 Task: Create a due date automation trigger when advanced on, on the tuesday after a card is due add dates due this week at 11:00 AM.
Action: Mouse moved to (828, 261)
Screenshot: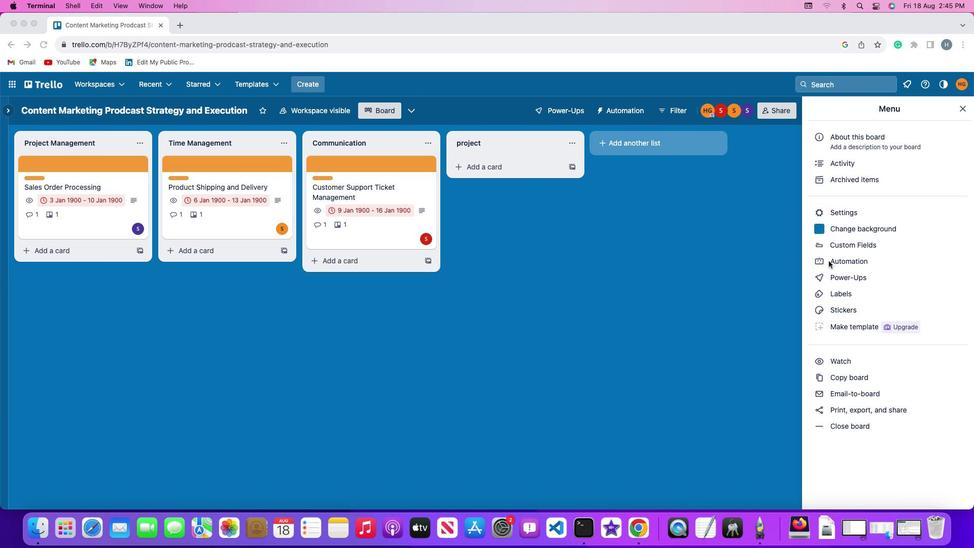 
Action: Mouse pressed left at (828, 261)
Screenshot: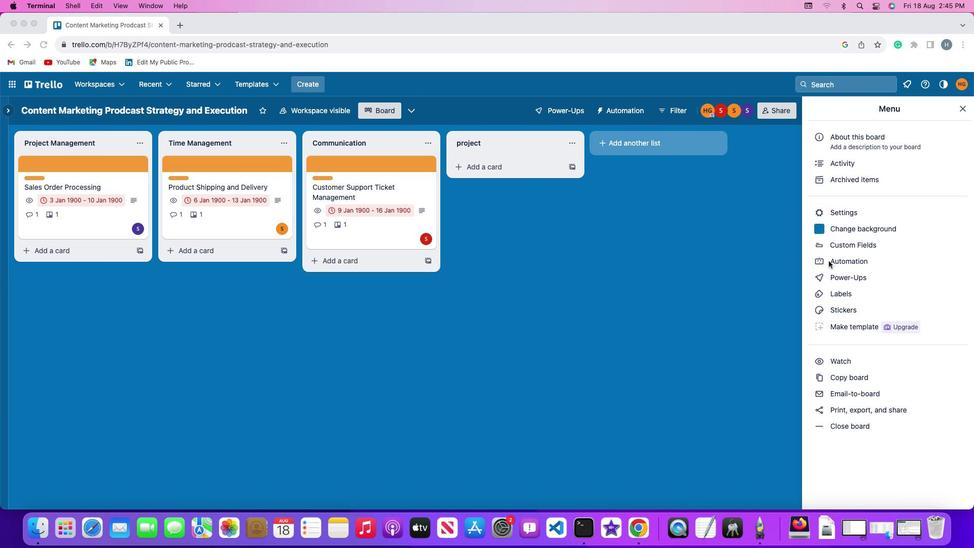 
Action: Mouse pressed left at (828, 261)
Screenshot: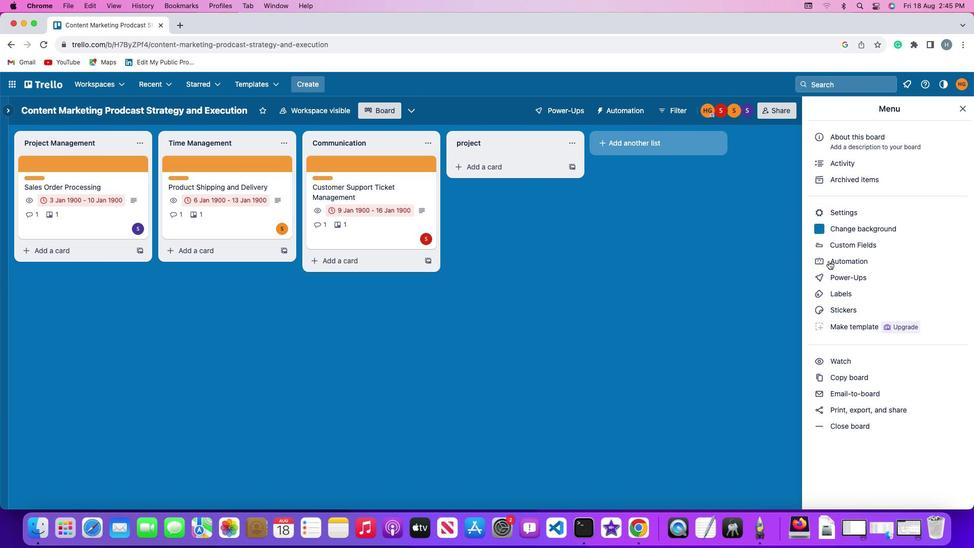 
Action: Mouse moved to (70, 241)
Screenshot: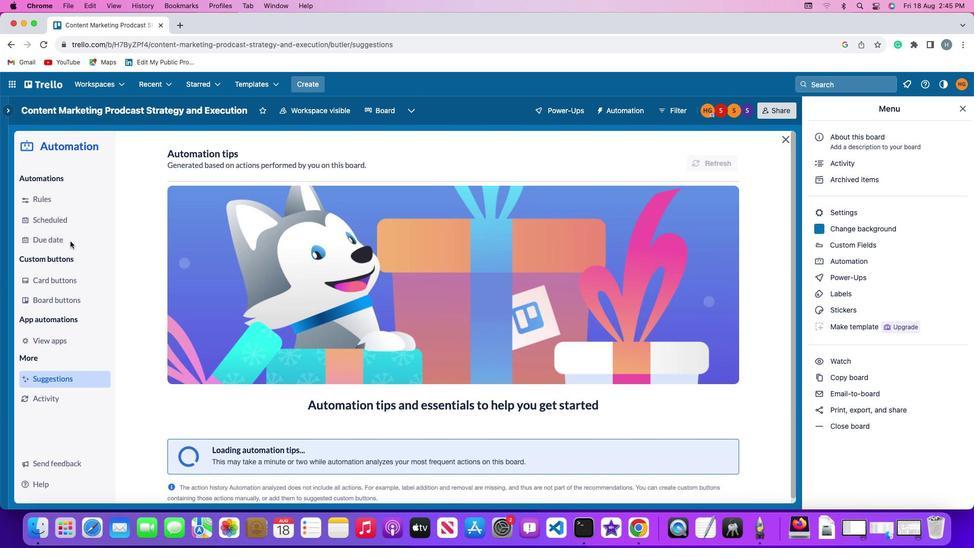 
Action: Mouse pressed left at (70, 241)
Screenshot: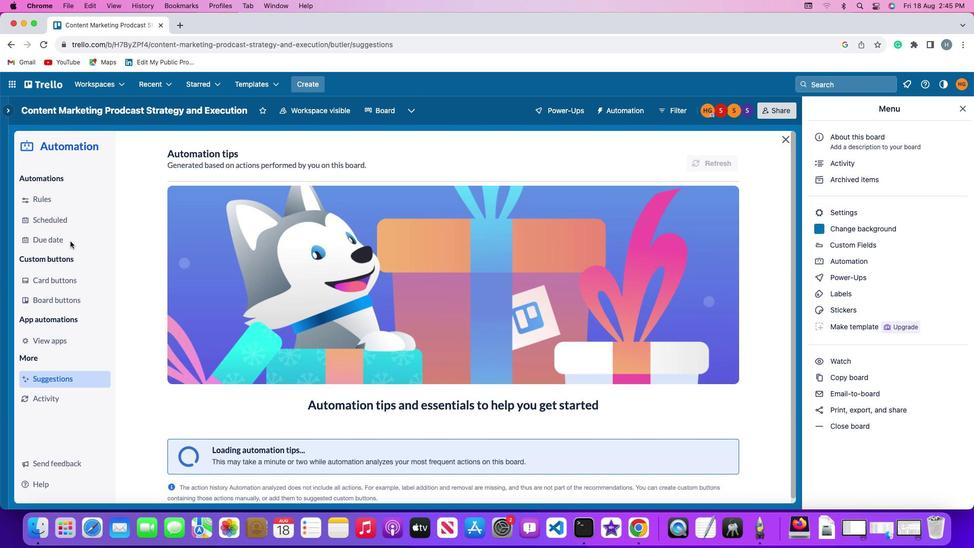 
Action: Mouse moved to (677, 156)
Screenshot: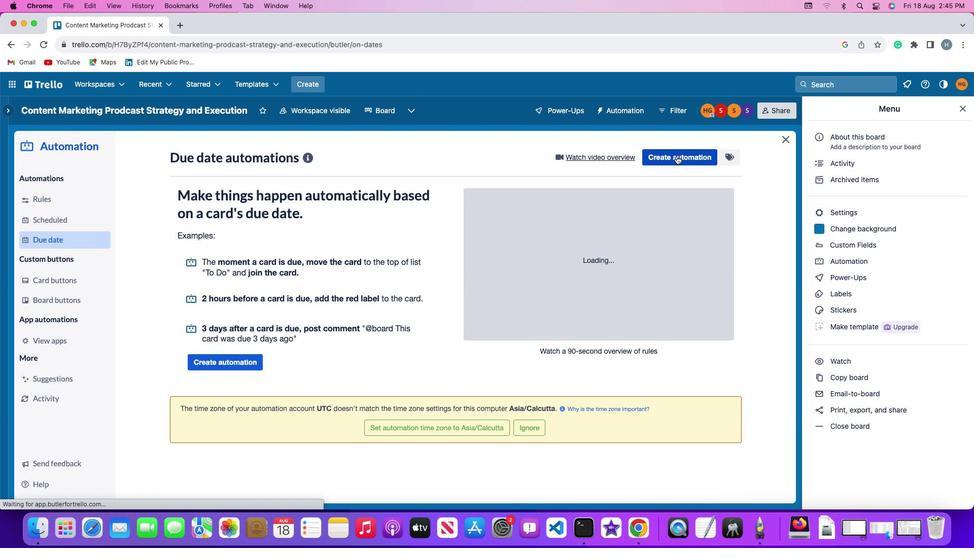 
Action: Mouse pressed left at (677, 156)
Screenshot: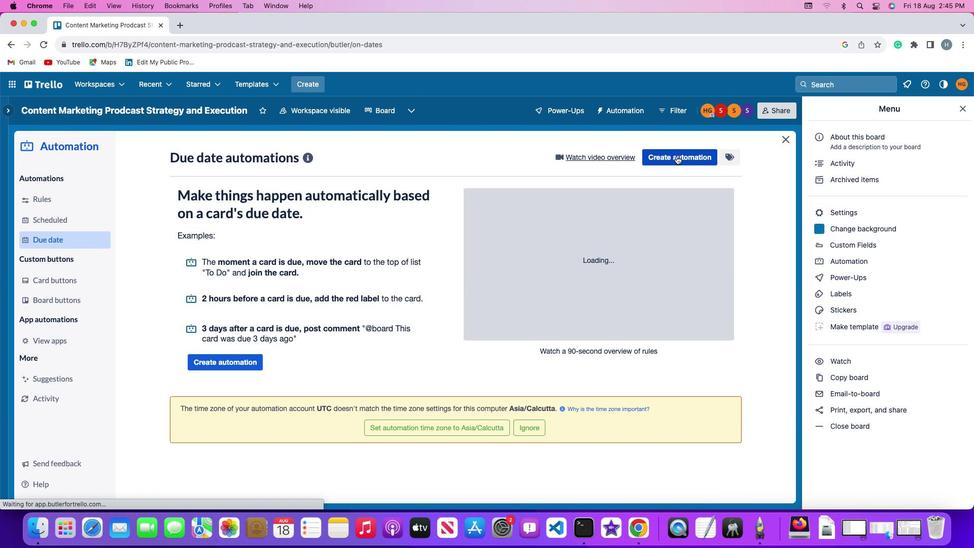 
Action: Mouse moved to (204, 254)
Screenshot: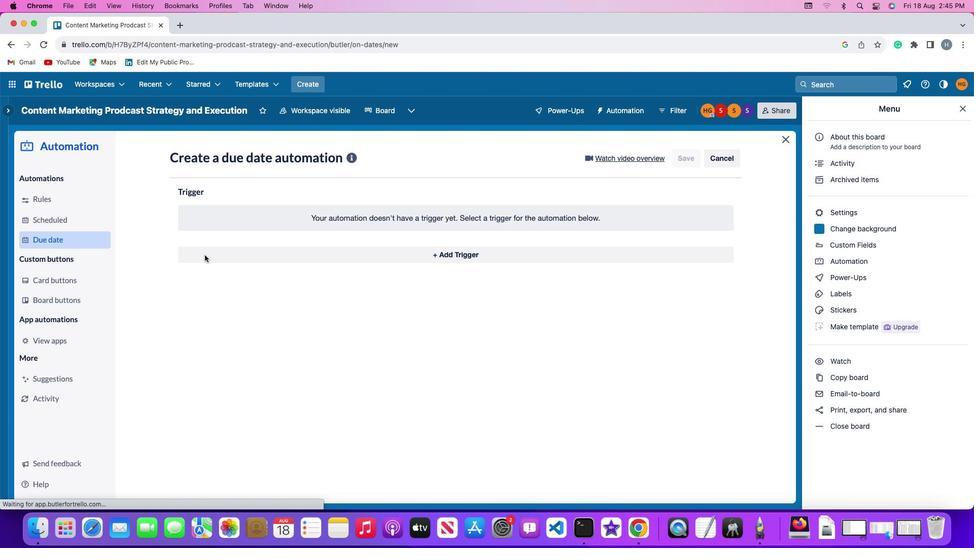 
Action: Mouse pressed left at (204, 254)
Screenshot: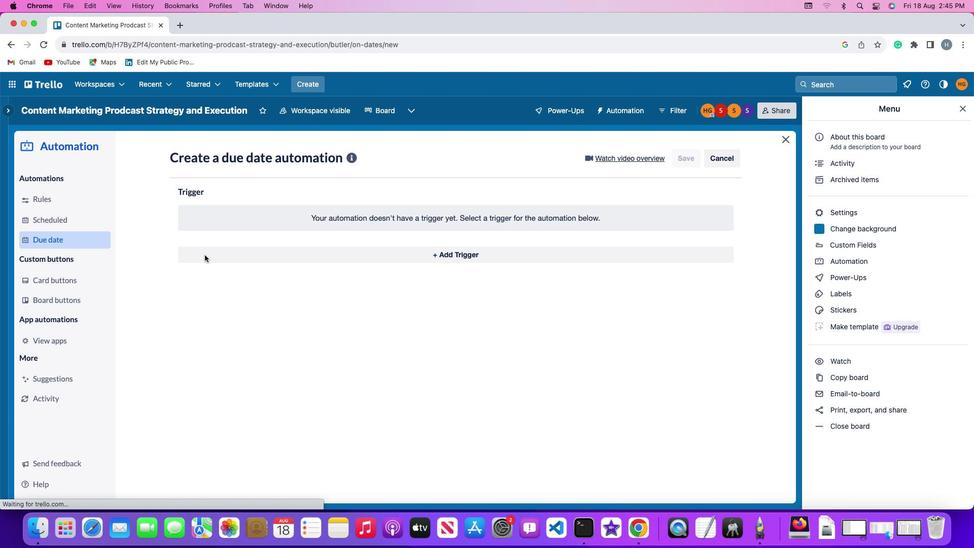 
Action: Mouse moved to (218, 439)
Screenshot: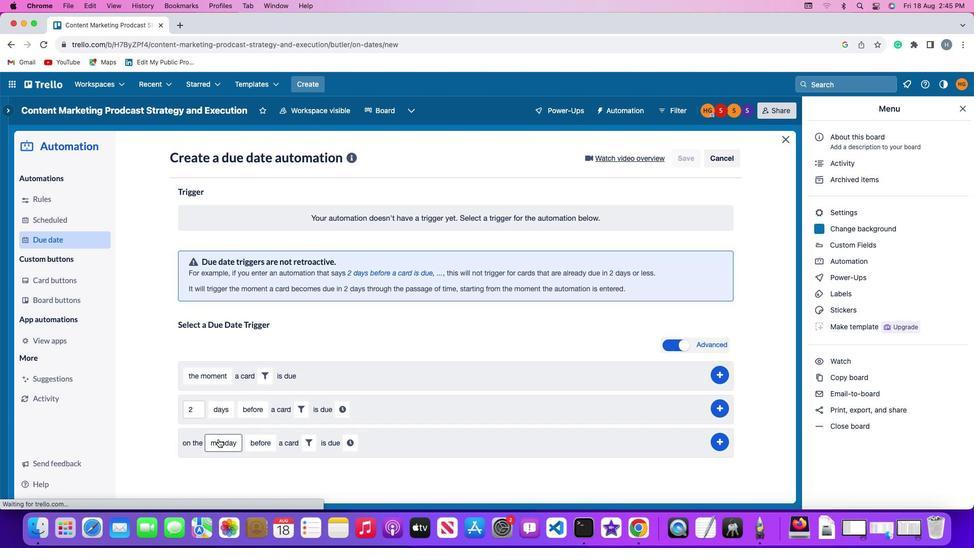 
Action: Mouse pressed left at (218, 439)
Screenshot: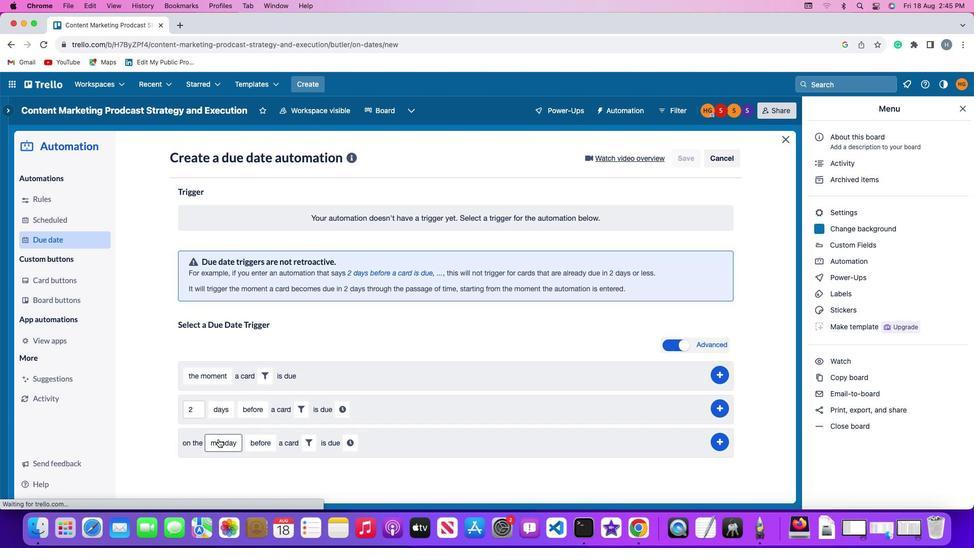 
Action: Mouse moved to (223, 318)
Screenshot: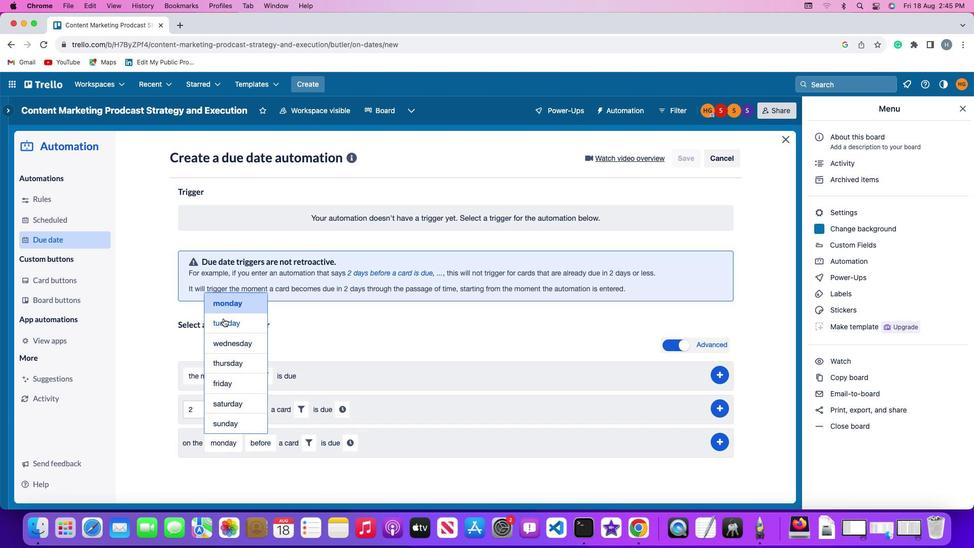 
Action: Mouse pressed left at (223, 318)
Screenshot: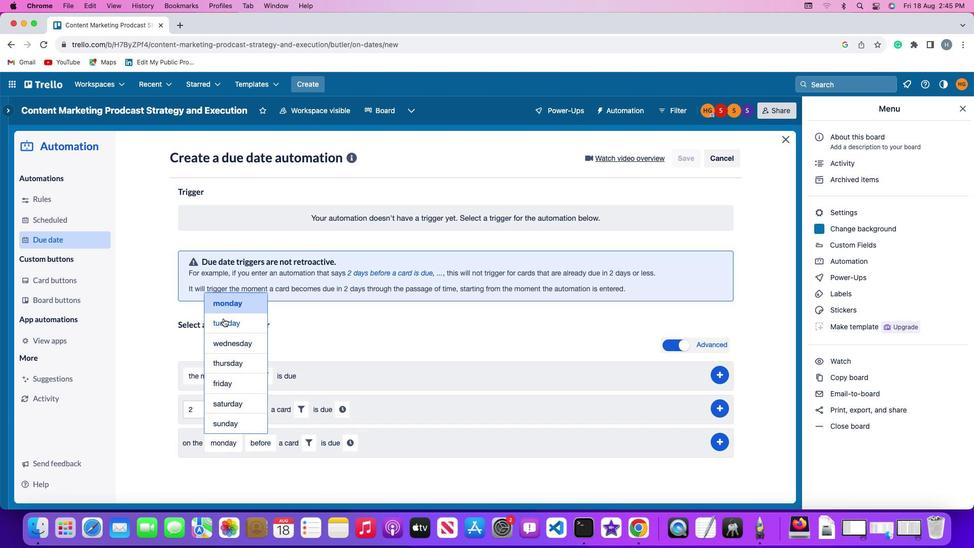 
Action: Mouse moved to (260, 444)
Screenshot: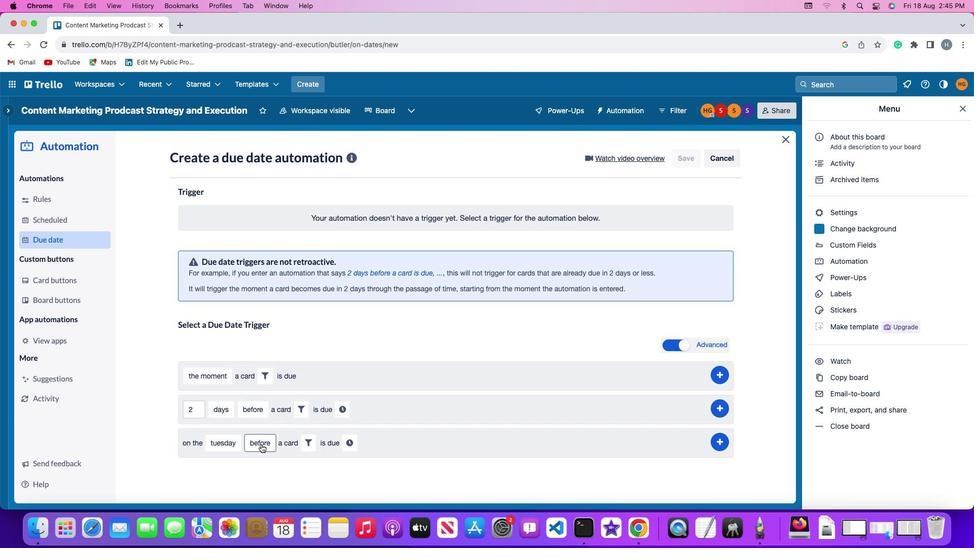 
Action: Mouse pressed left at (260, 444)
Screenshot: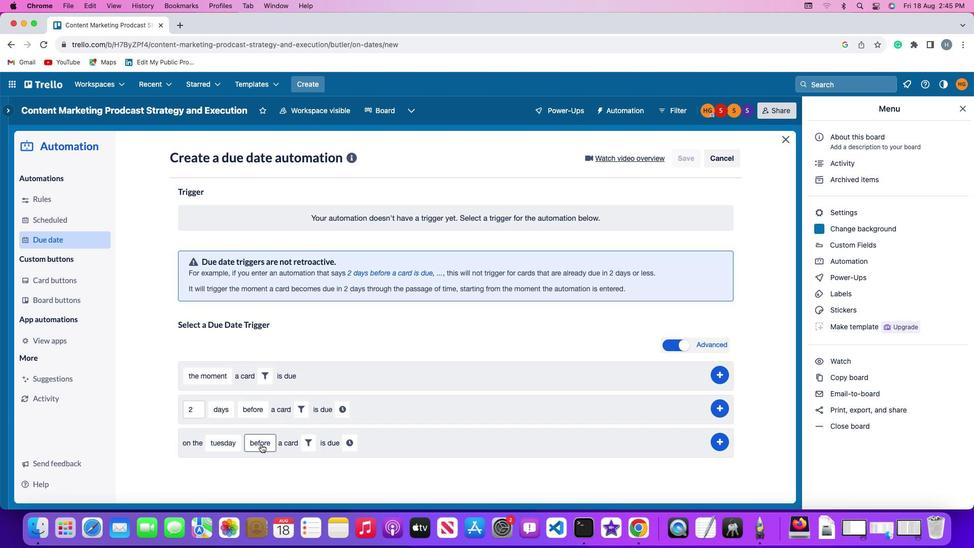 
Action: Mouse moved to (282, 379)
Screenshot: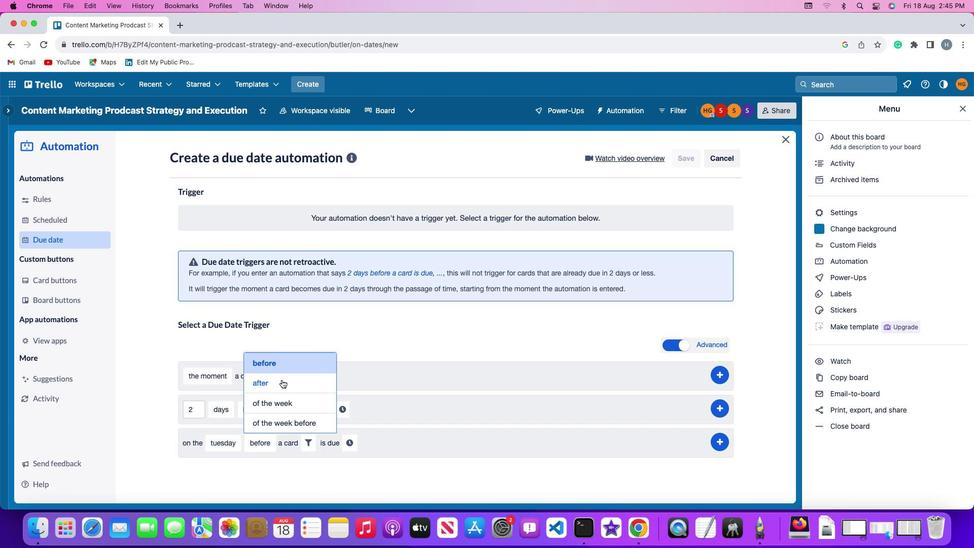 
Action: Mouse pressed left at (282, 379)
Screenshot: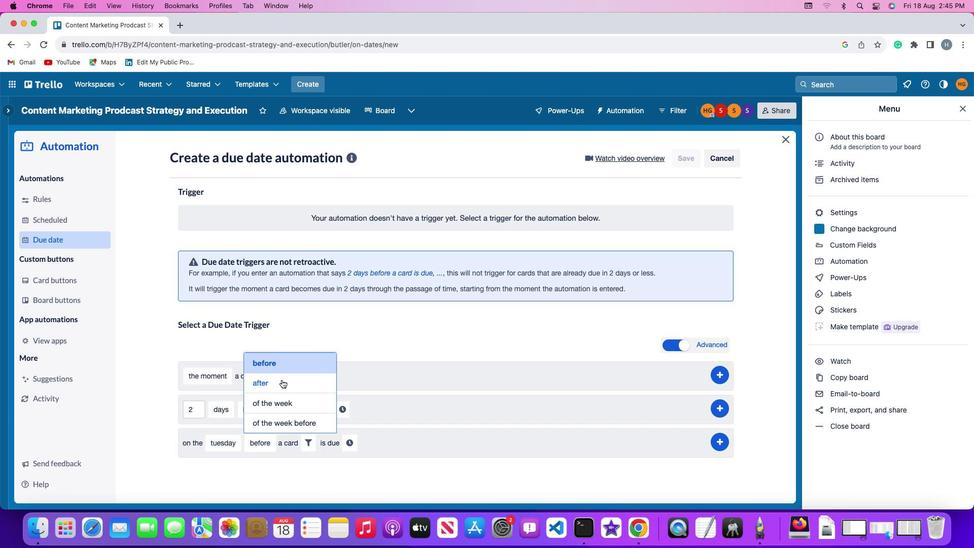 
Action: Mouse moved to (299, 435)
Screenshot: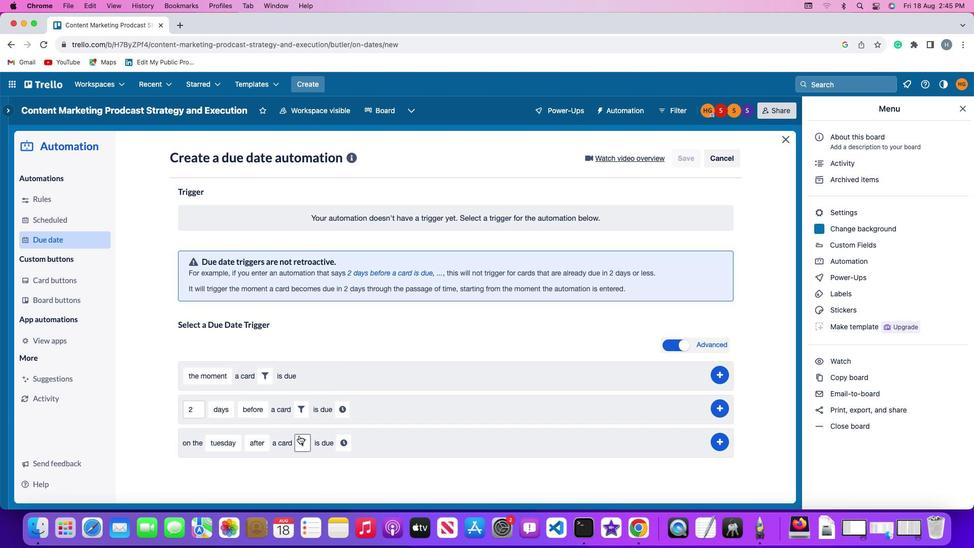 
Action: Mouse pressed left at (299, 435)
Screenshot: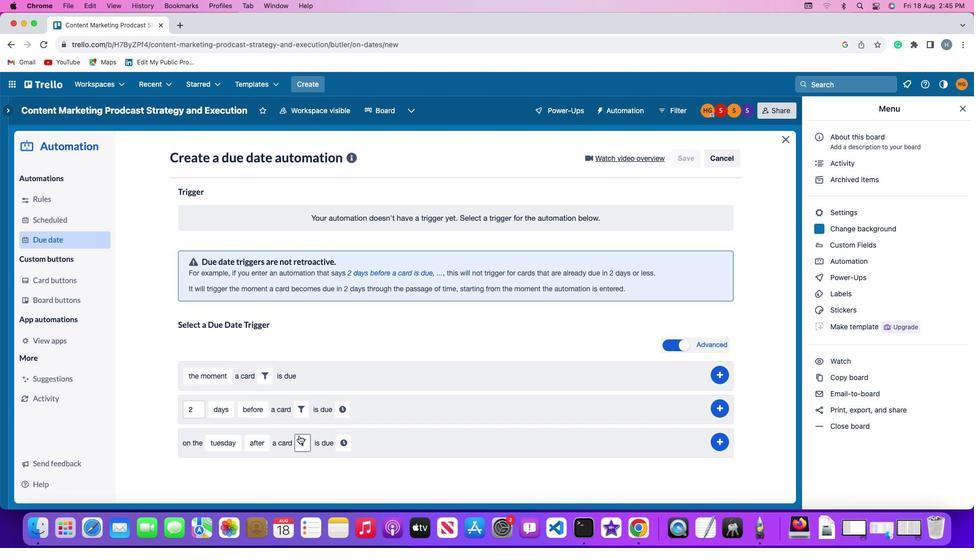 
Action: Mouse moved to (361, 479)
Screenshot: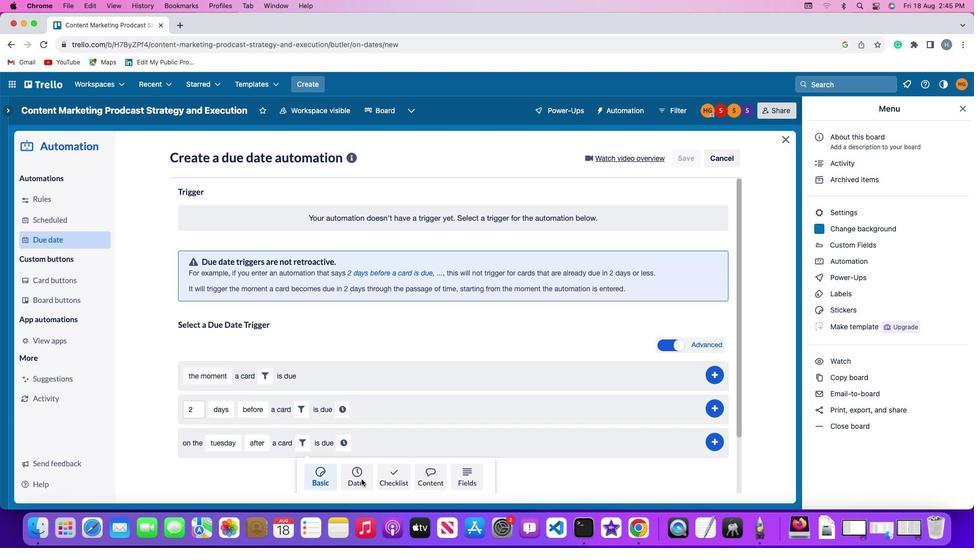
Action: Mouse pressed left at (361, 479)
Screenshot: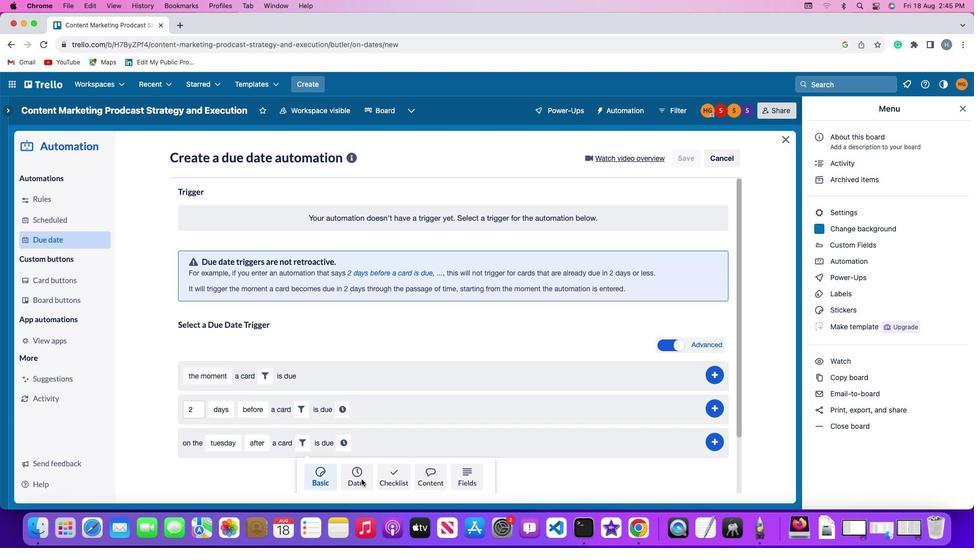 
Action: Mouse moved to (253, 469)
Screenshot: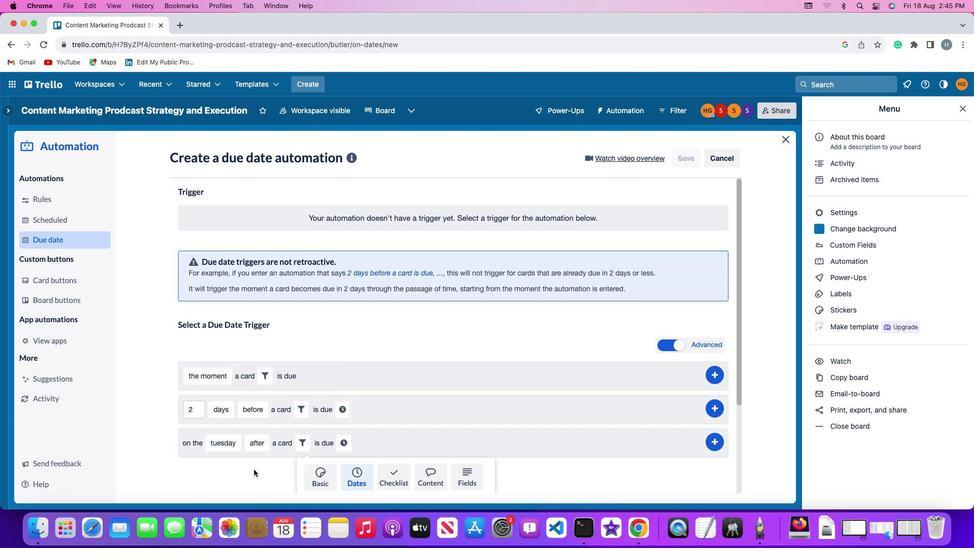 
Action: Mouse scrolled (253, 469) with delta (0, 0)
Screenshot: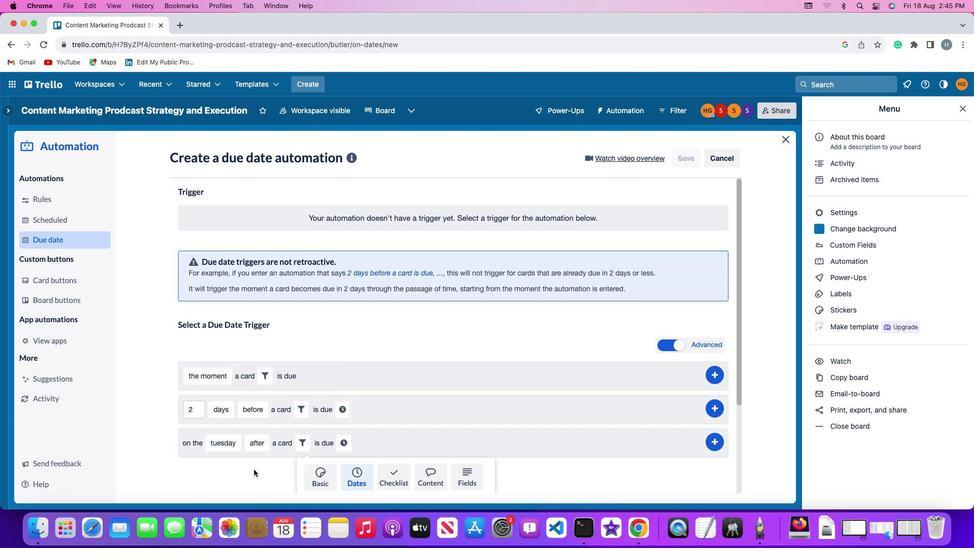 
Action: Mouse scrolled (253, 469) with delta (0, 0)
Screenshot: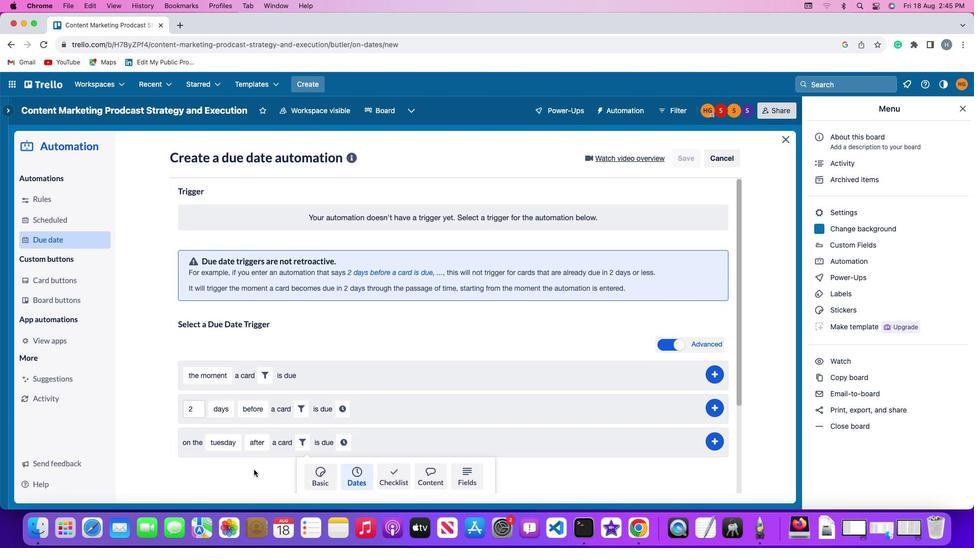 
Action: Mouse scrolled (253, 469) with delta (0, -1)
Screenshot: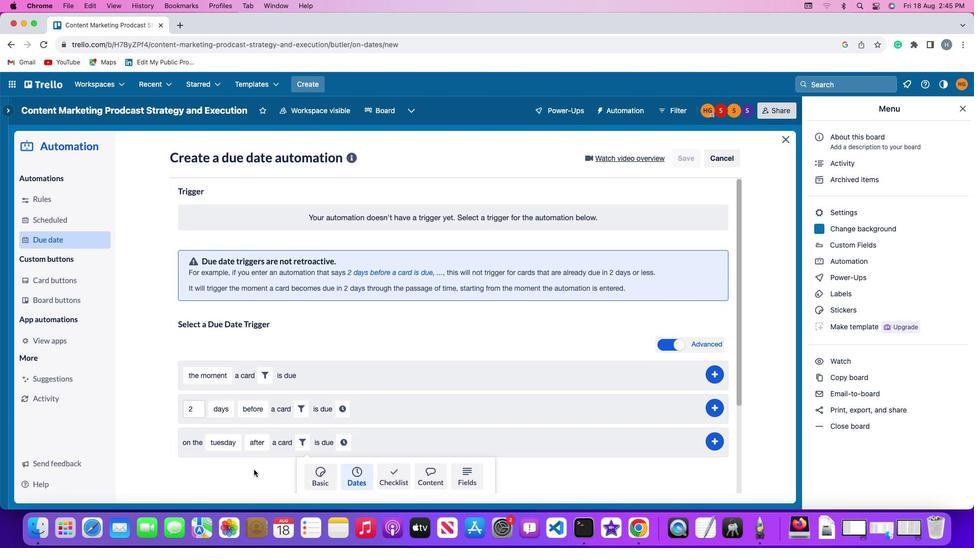
Action: Mouse scrolled (253, 469) with delta (0, -2)
Screenshot: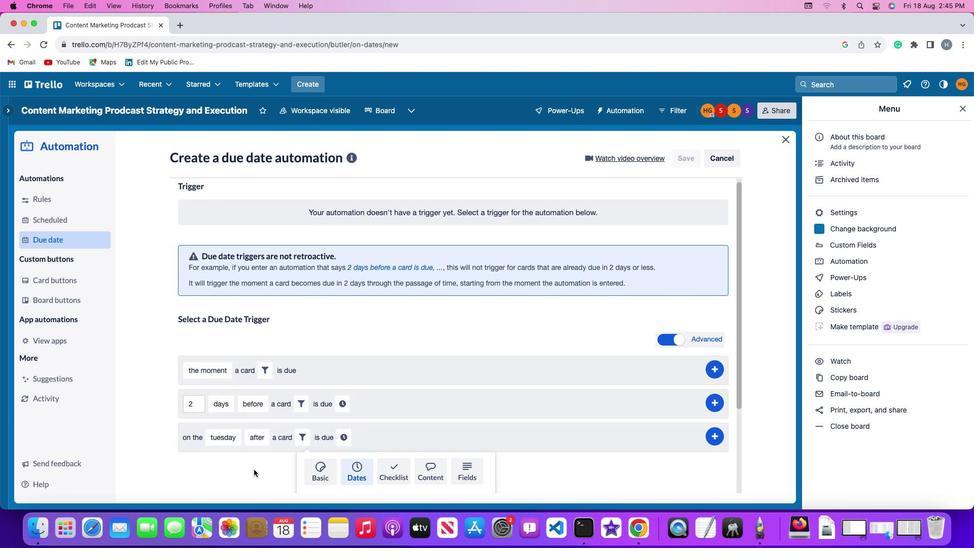 
Action: Mouse scrolled (253, 469) with delta (0, -3)
Screenshot: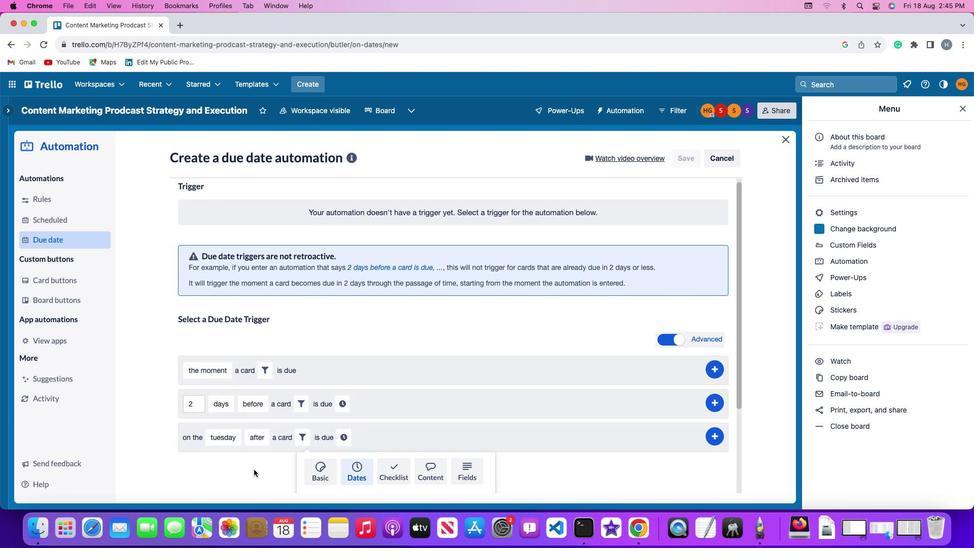 
Action: Mouse scrolled (253, 469) with delta (0, 0)
Screenshot: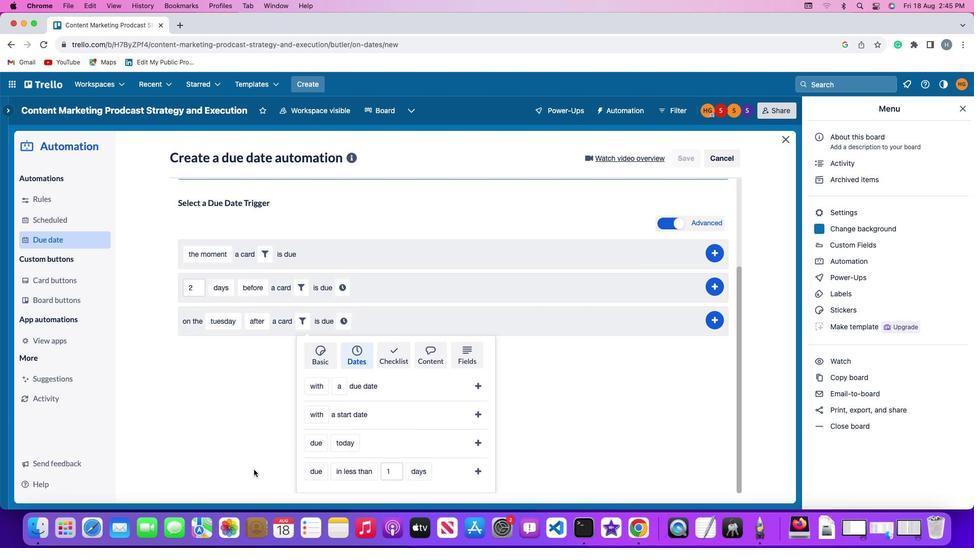 
Action: Mouse scrolled (253, 469) with delta (0, 0)
Screenshot: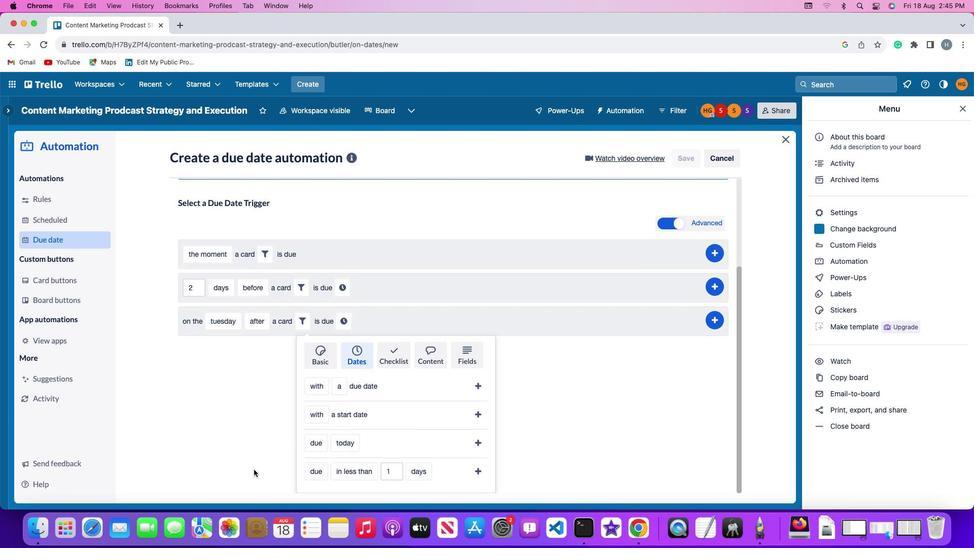 
Action: Mouse scrolled (253, 469) with delta (0, -1)
Screenshot: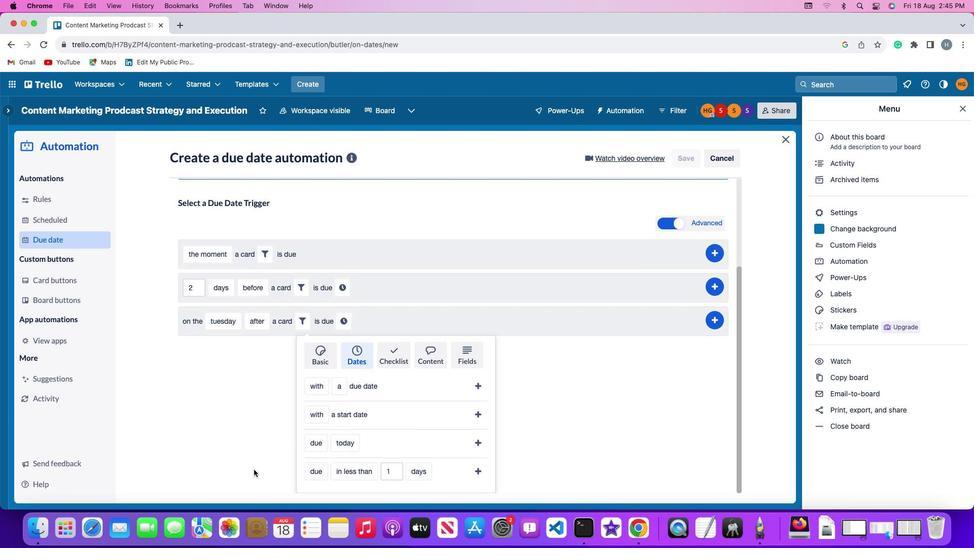 
Action: Mouse scrolled (253, 469) with delta (0, -2)
Screenshot: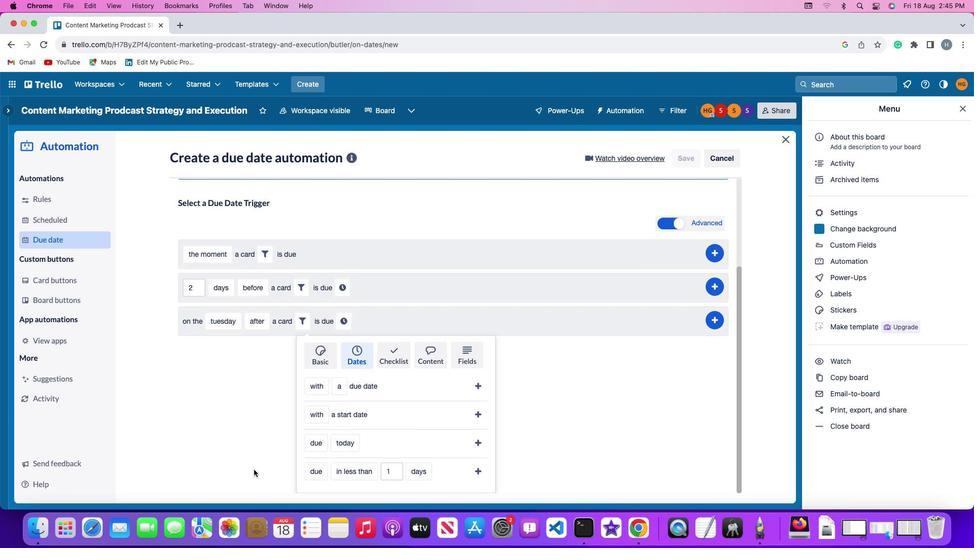 
Action: Mouse moved to (316, 440)
Screenshot: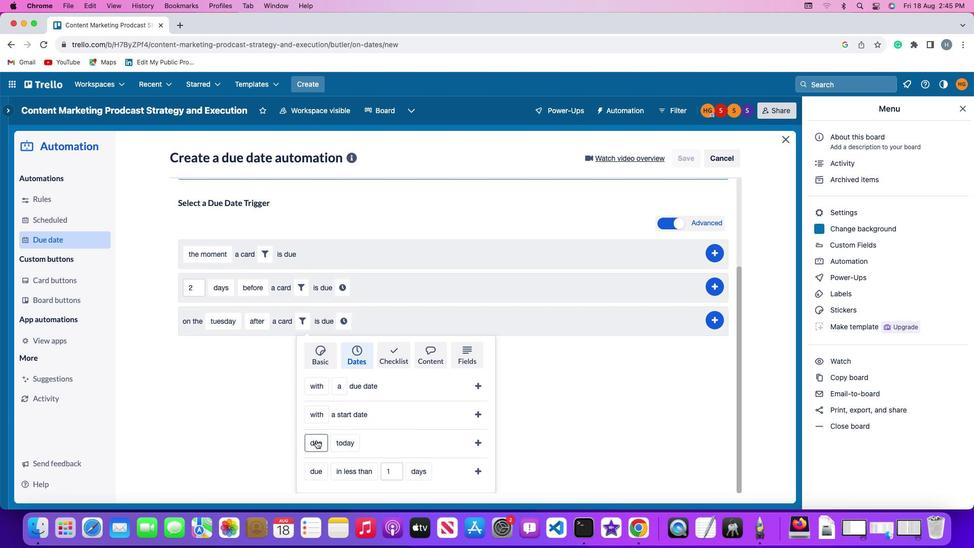 
Action: Mouse pressed left at (316, 440)
Screenshot: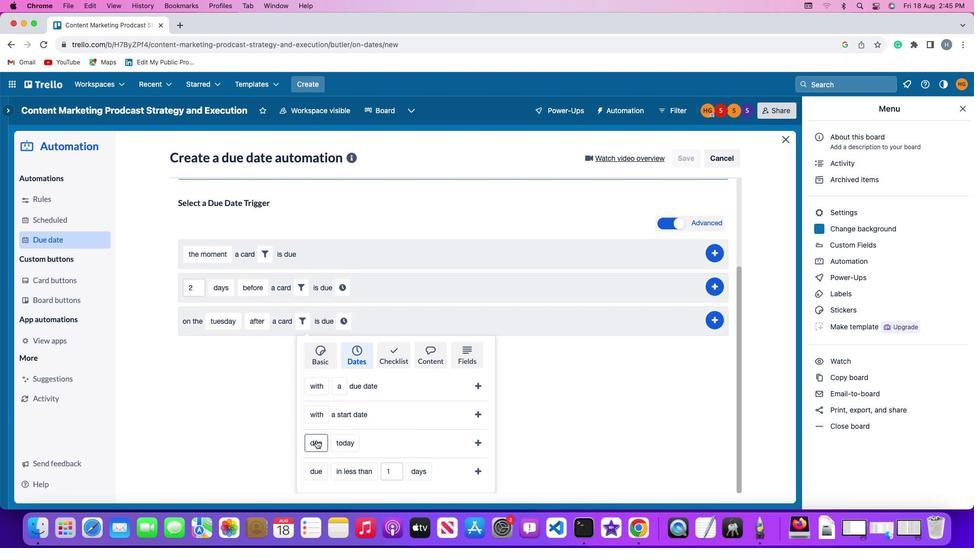 
Action: Mouse moved to (335, 366)
Screenshot: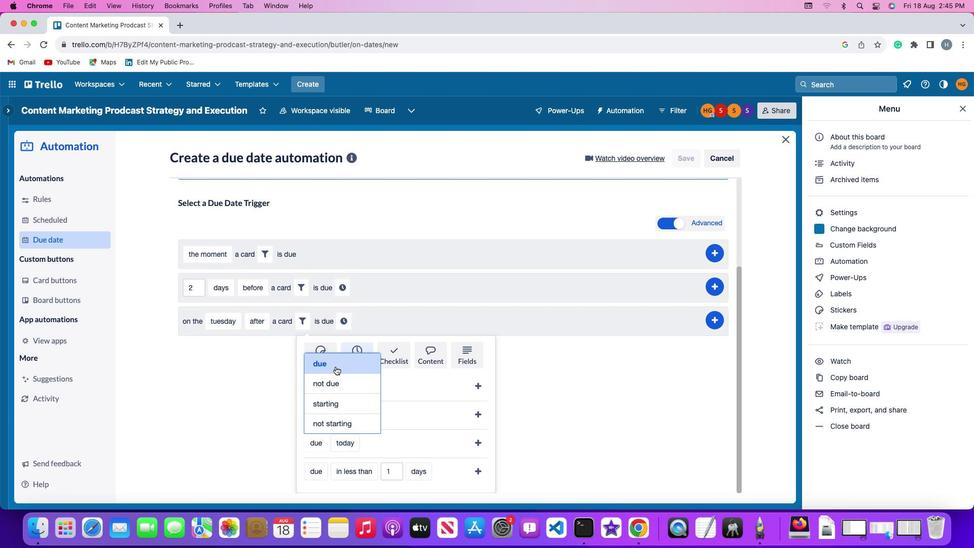
Action: Mouse pressed left at (335, 366)
Screenshot: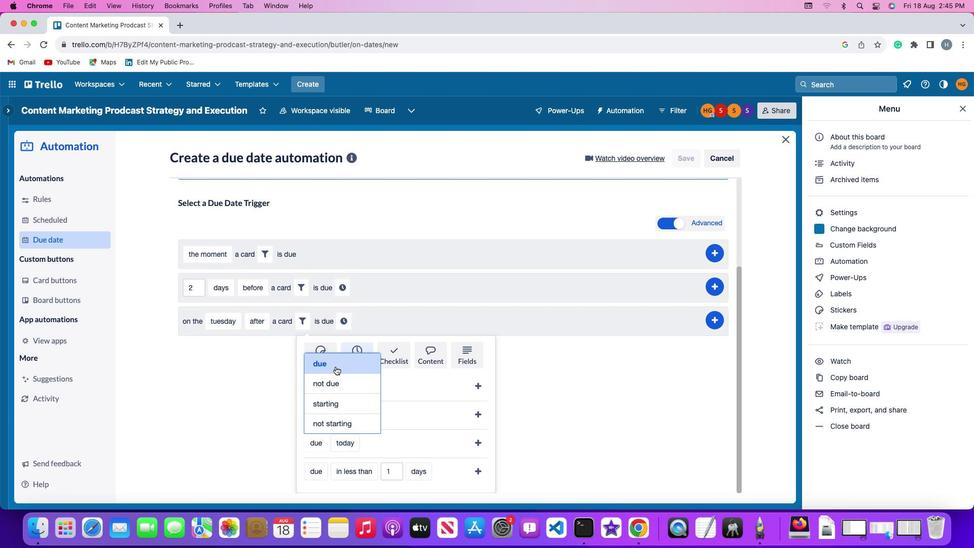
Action: Mouse moved to (338, 444)
Screenshot: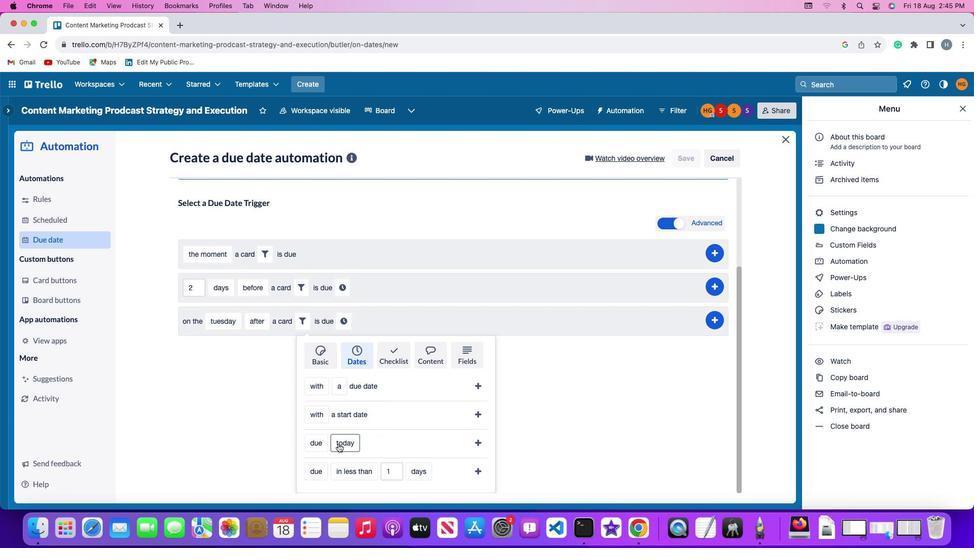 
Action: Mouse pressed left at (338, 444)
Screenshot: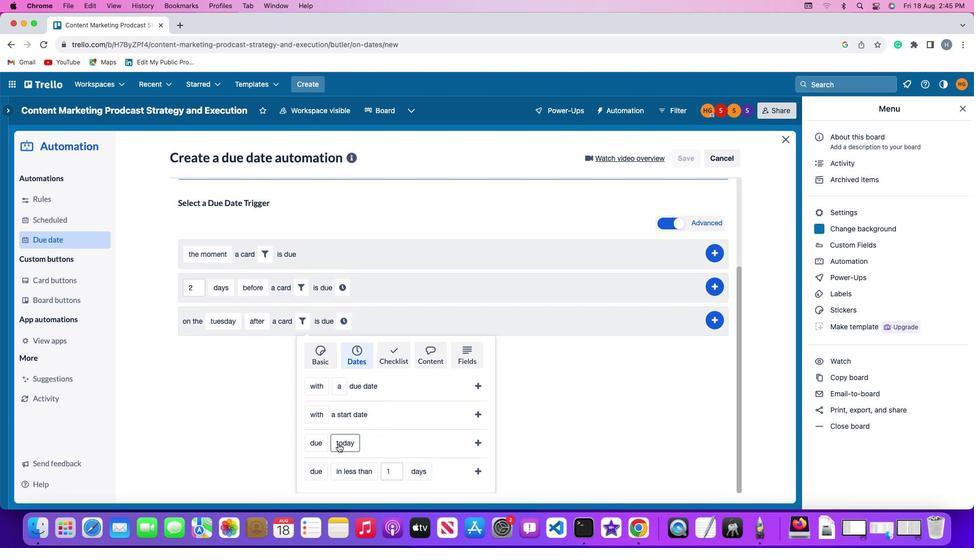 
Action: Mouse moved to (363, 364)
Screenshot: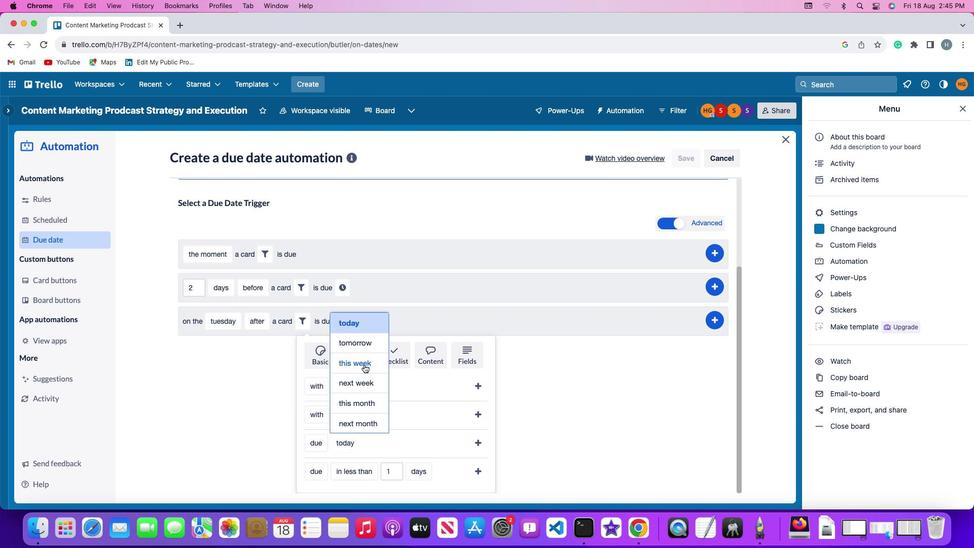 
Action: Mouse pressed left at (363, 364)
Screenshot: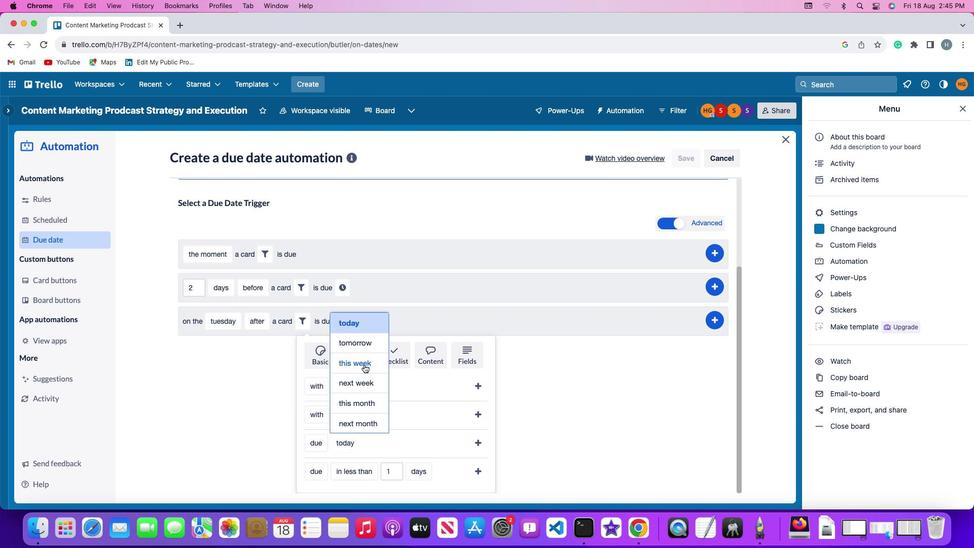 
Action: Mouse moved to (478, 442)
Screenshot: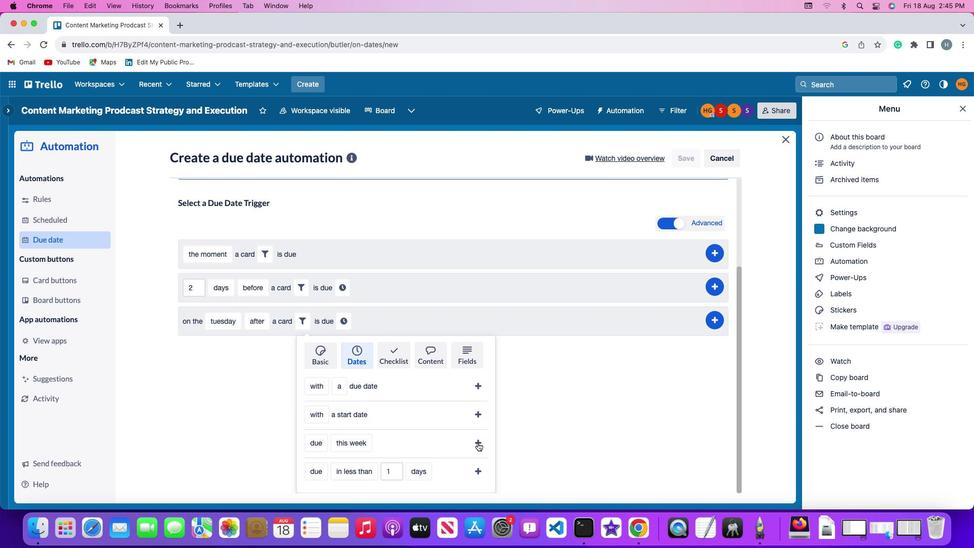 
Action: Mouse pressed left at (478, 442)
Screenshot: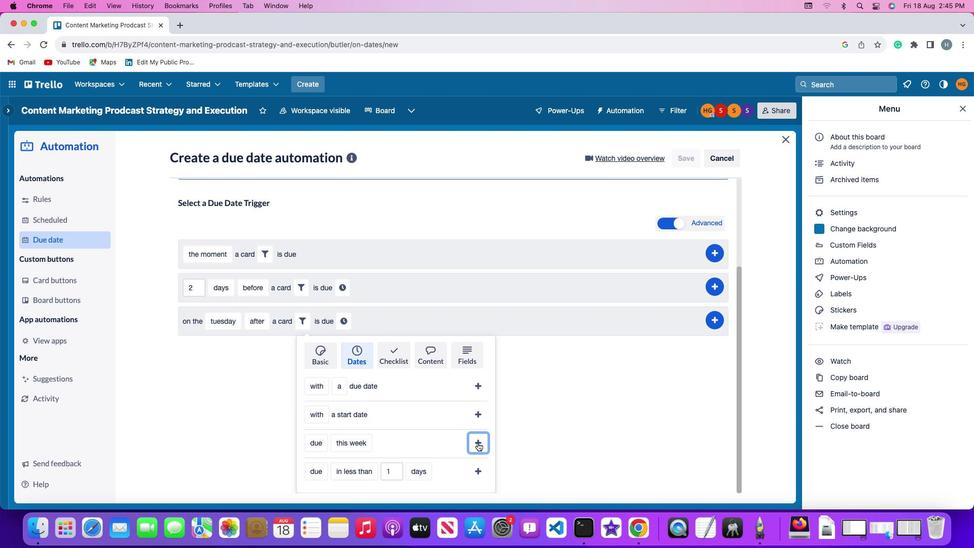 
Action: Mouse moved to (417, 441)
Screenshot: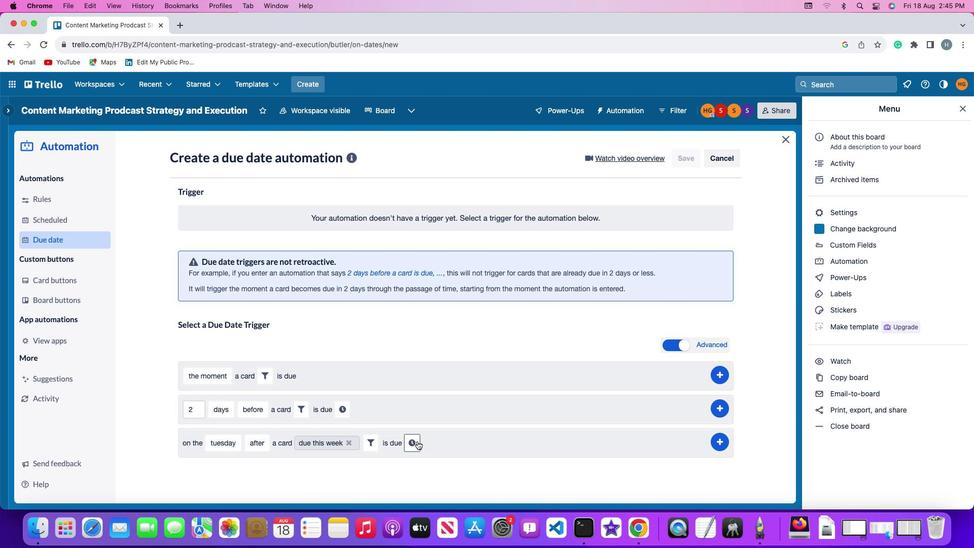 
Action: Mouse pressed left at (417, 441)
Screenshot: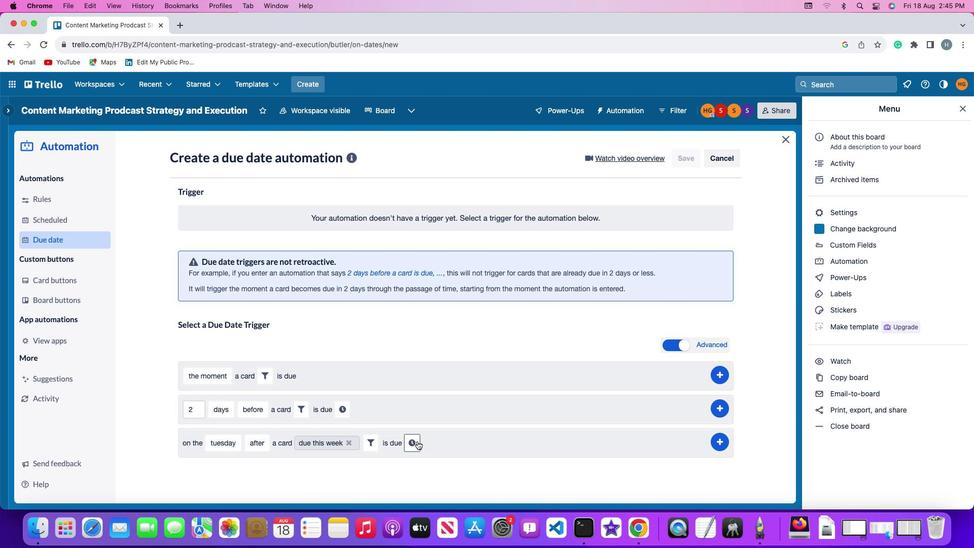 
Action: Mouse moved to (433, 443)
Screenshot: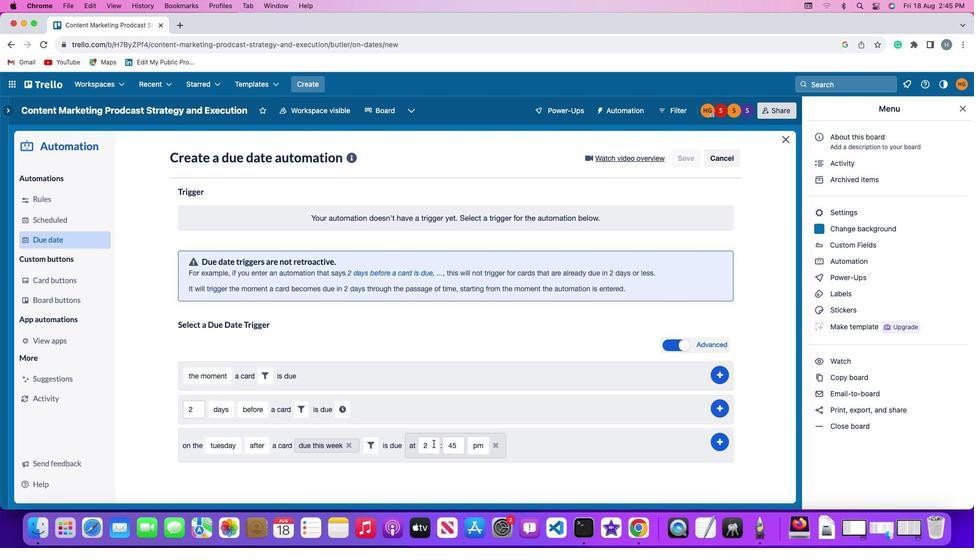 
Action: Mouse pressed left at (433, 443)
Screenshot: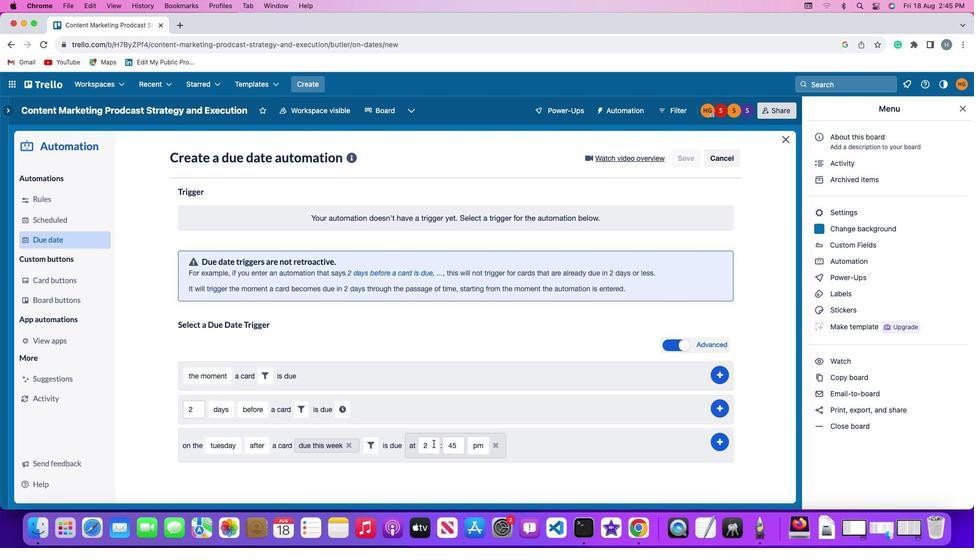 
Action: Key pressed Key.backspace'1''1'
Screenshot: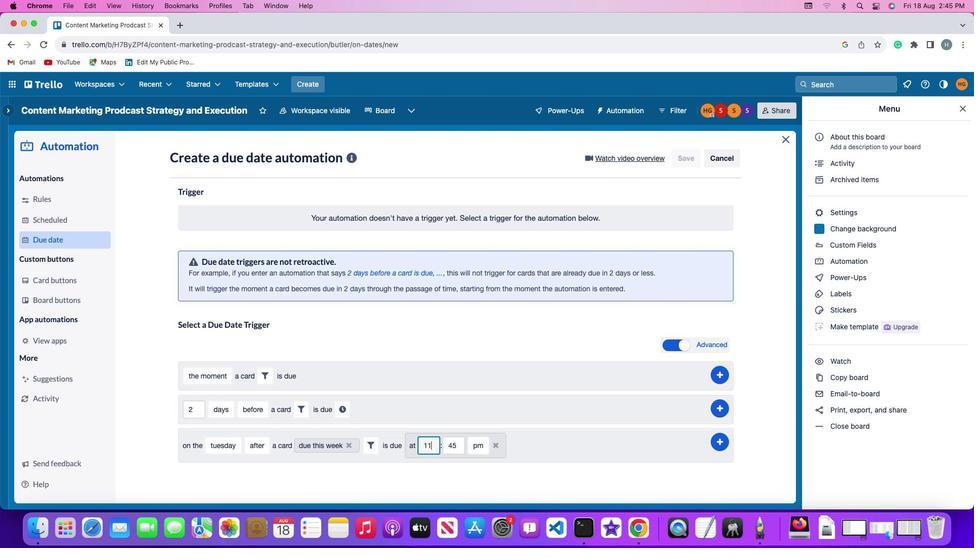 
Action: Mouse moved to (462, 444)
Screenshot: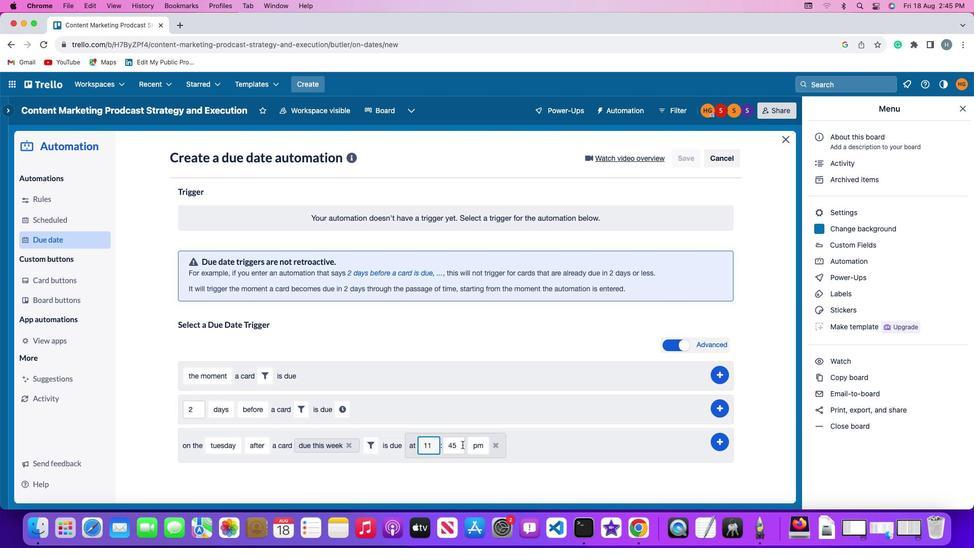 
Action: Mouse pressed left at (462, 444)
Screenshot: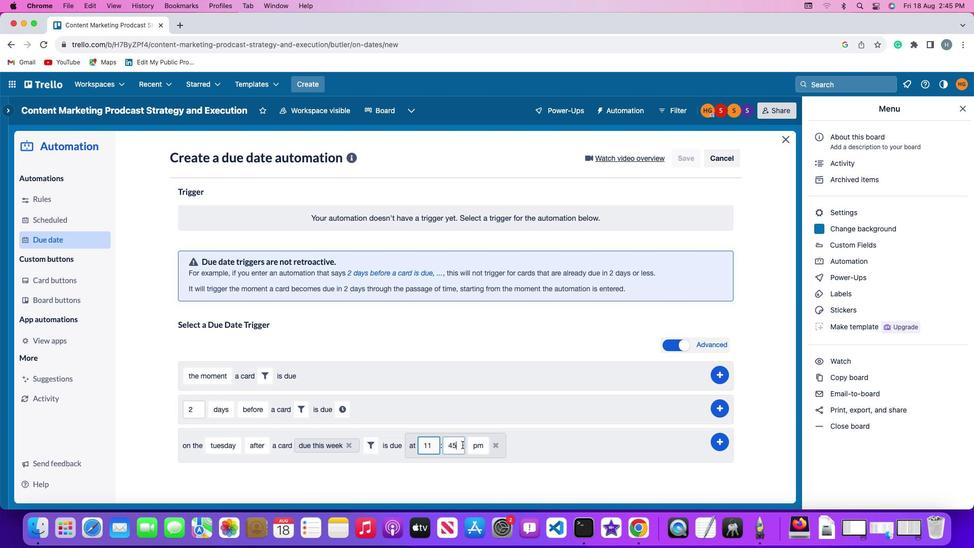 
Action: Mouse moved to (462, 444)
Screenshot: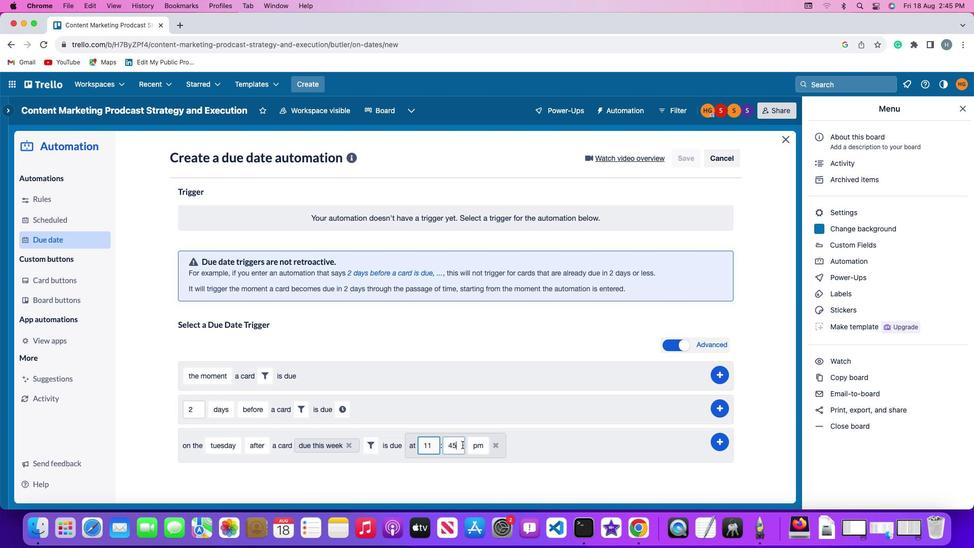 
Action: Key pressed Key.backspaceKey.backspace'0''0'
Screenshot: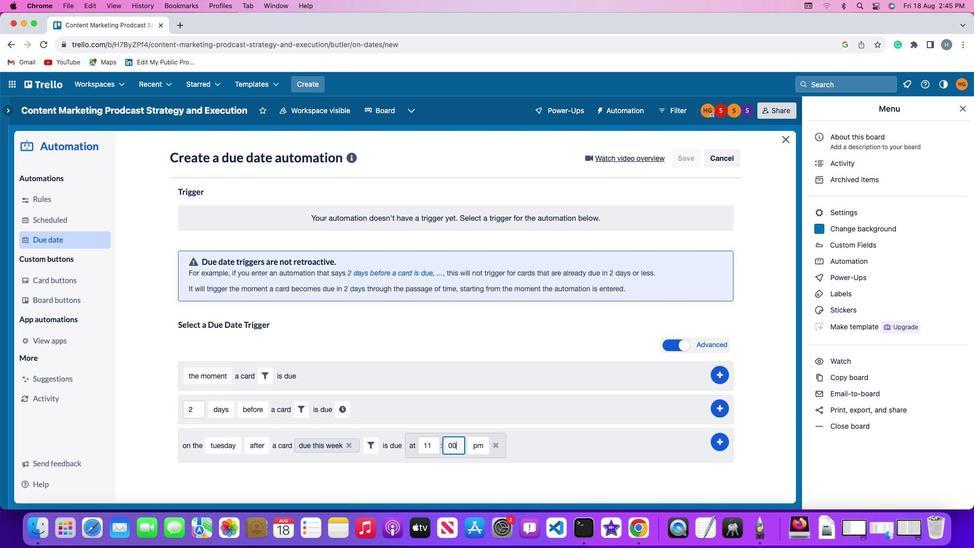
Action: Mouse moved to (478, 444)
Screenshot: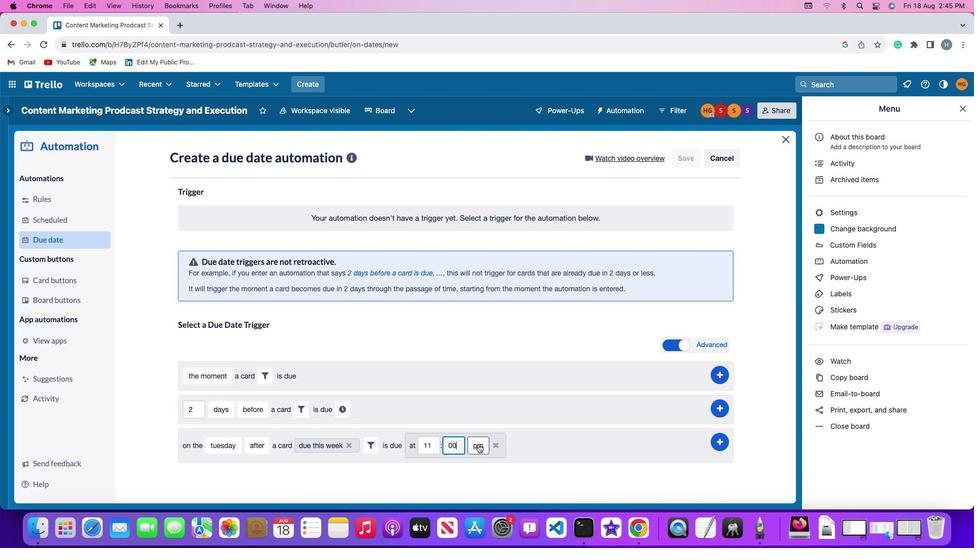 
Action: Mouse pressed left at (478, 444)
Screenshot: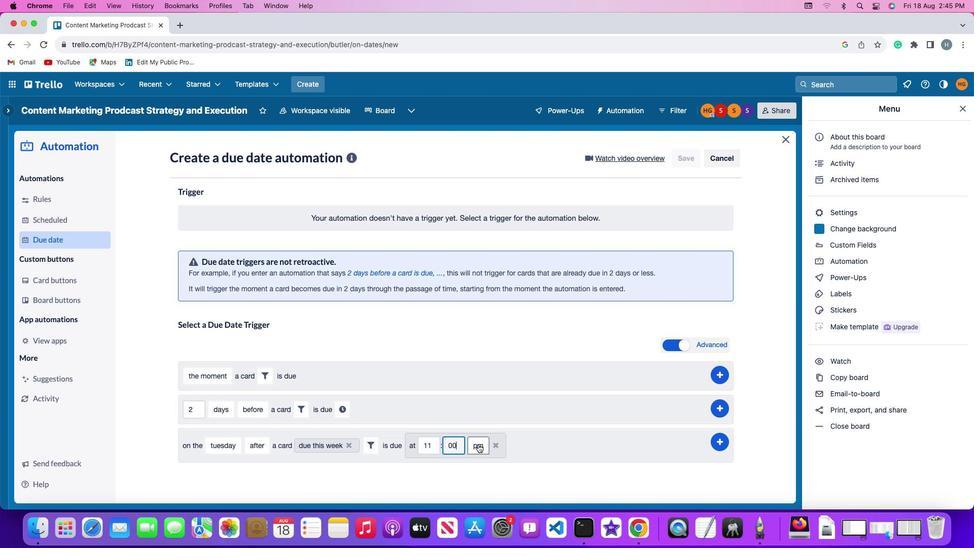 
Action: Mouse moved to (480, 464)
Screenshot: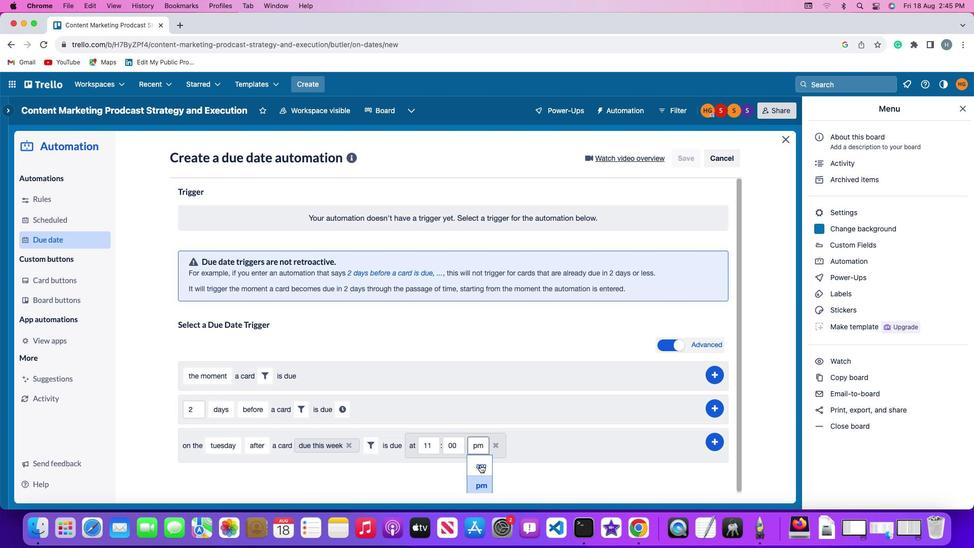 
Action: Mouse pressed left at (480, 464)
Screenshot: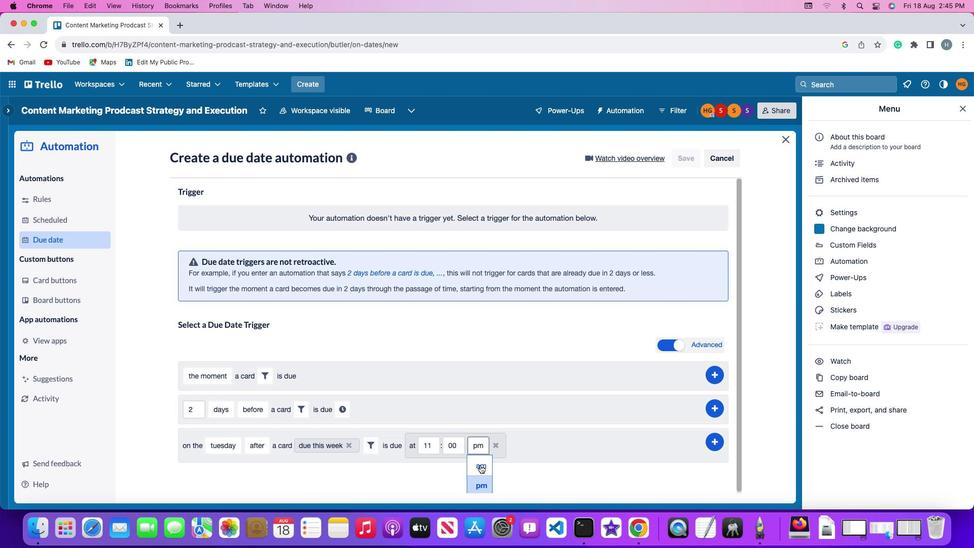 
Action: Mouse moved to (722, 439)
Screenshot: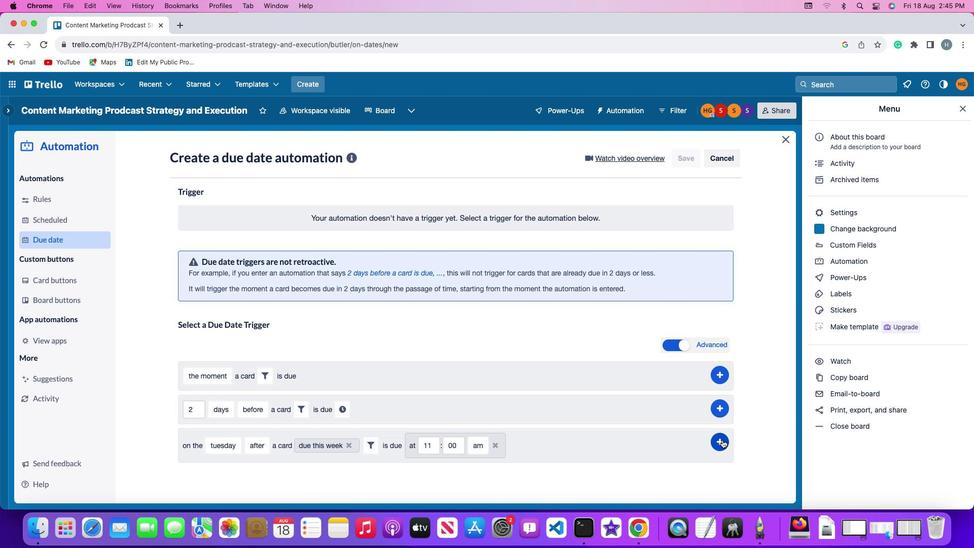 
Action: Mouse pressed left at (722, 439)
Screenshot: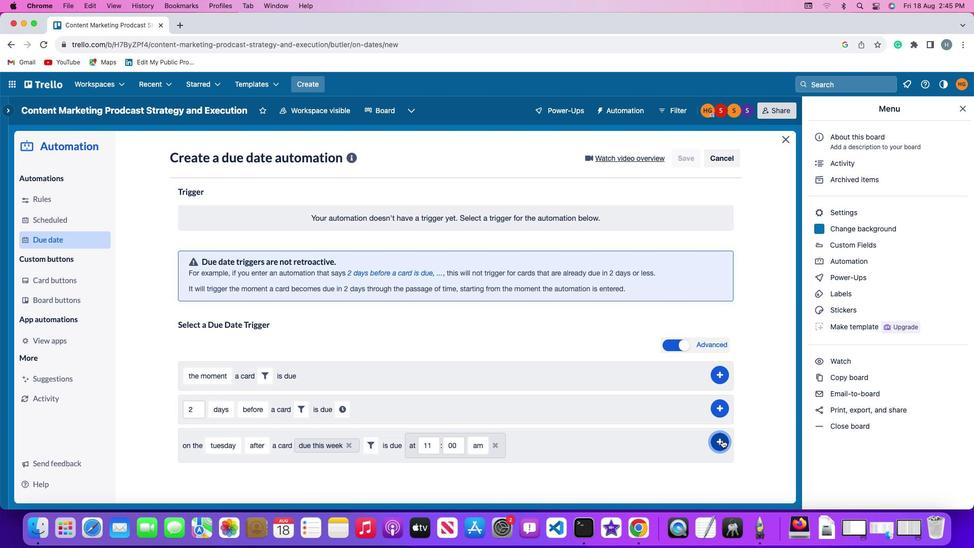 
Action: Mouse moved to (758, 363)
Screenshot: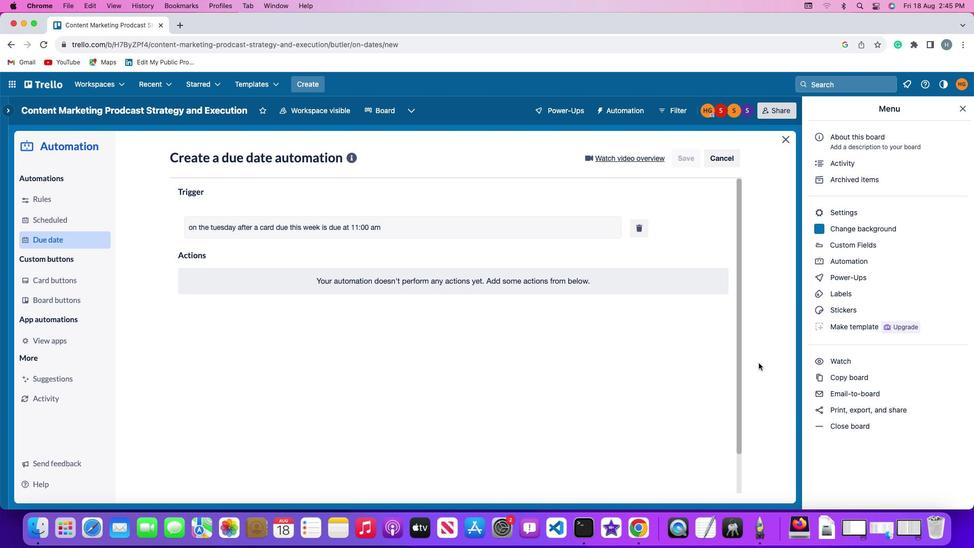 
